 Task: Use the formula "BINOMDIST" in spreadsheet "Project portfolio".
Action: Mouse moved to (271, 167)
Screenshot: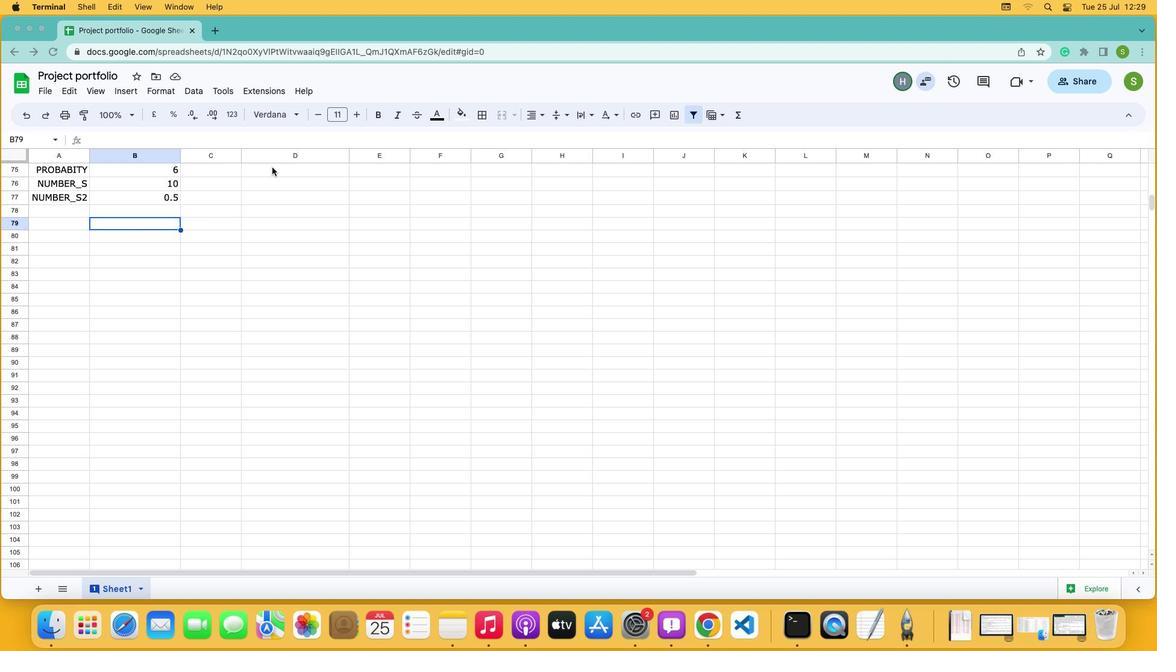 
Action: Mouse pressed left at (271, 167)
Screenshot: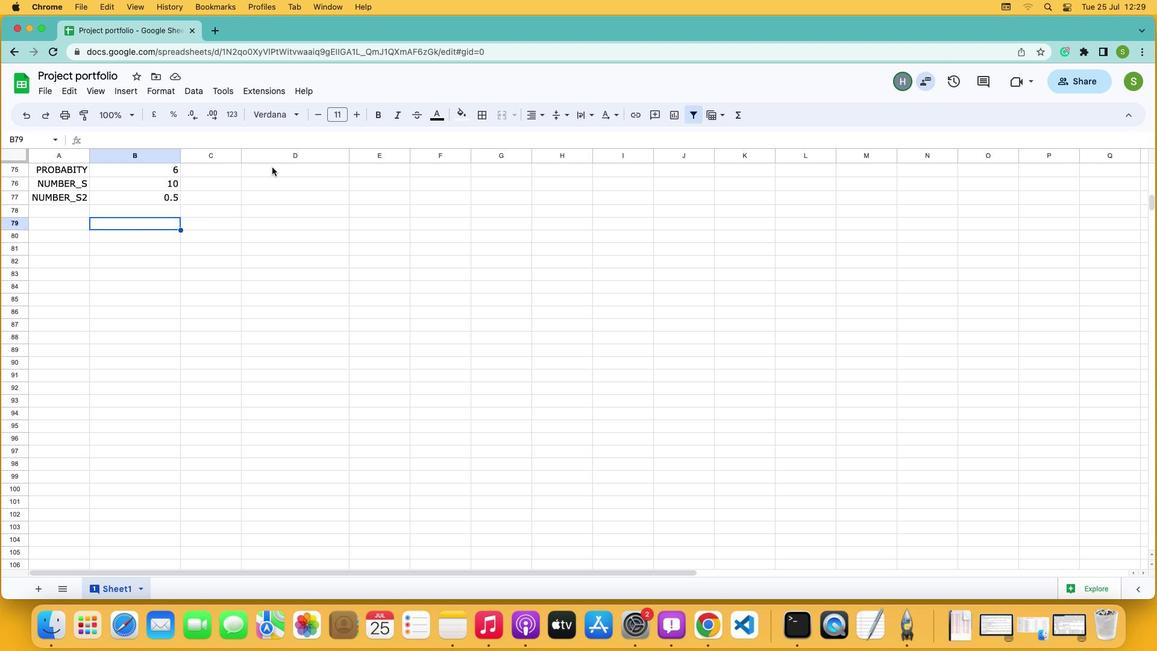 
Action: Mouse pressed left at (271, 167)
Screenshot: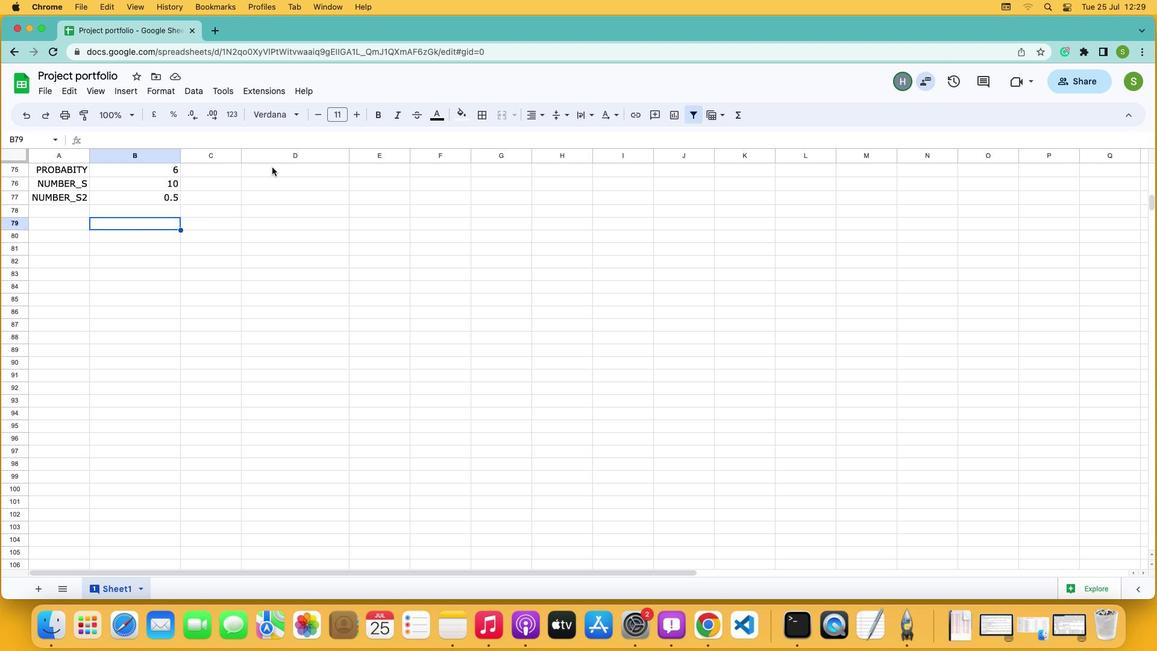 
Action: Mouse moved to (737, 115)
Screenshot: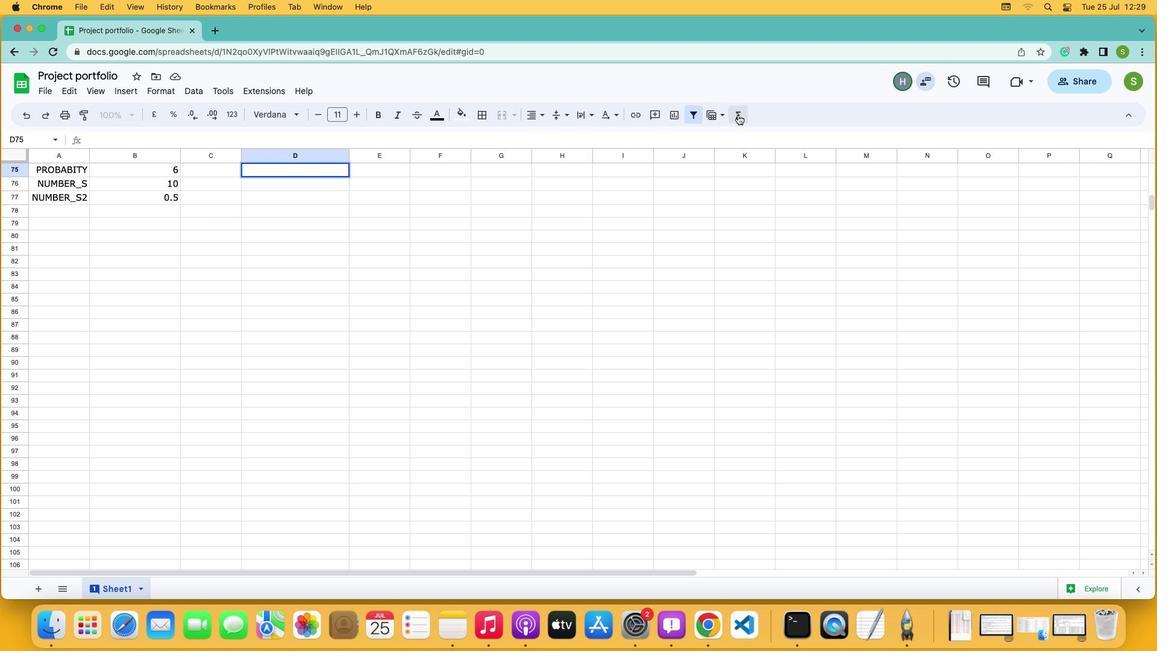 
Action: Mouse pressed left at (737, 115)
Screenshot: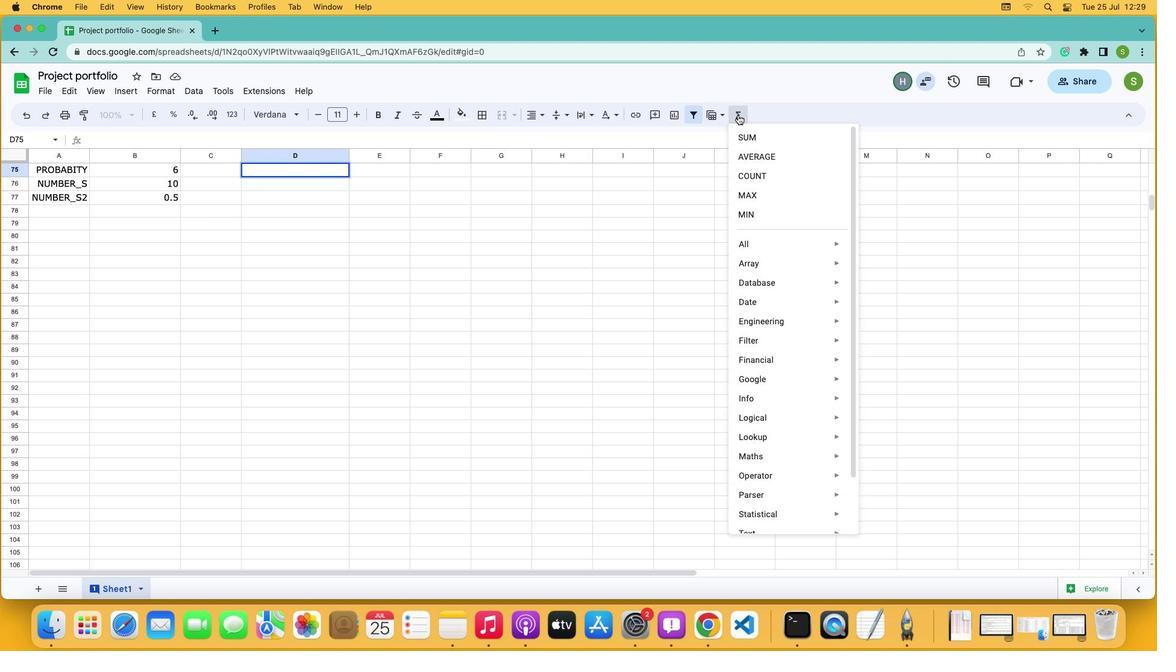 
Action: Mouse moved to (765, 241)
Screenshot: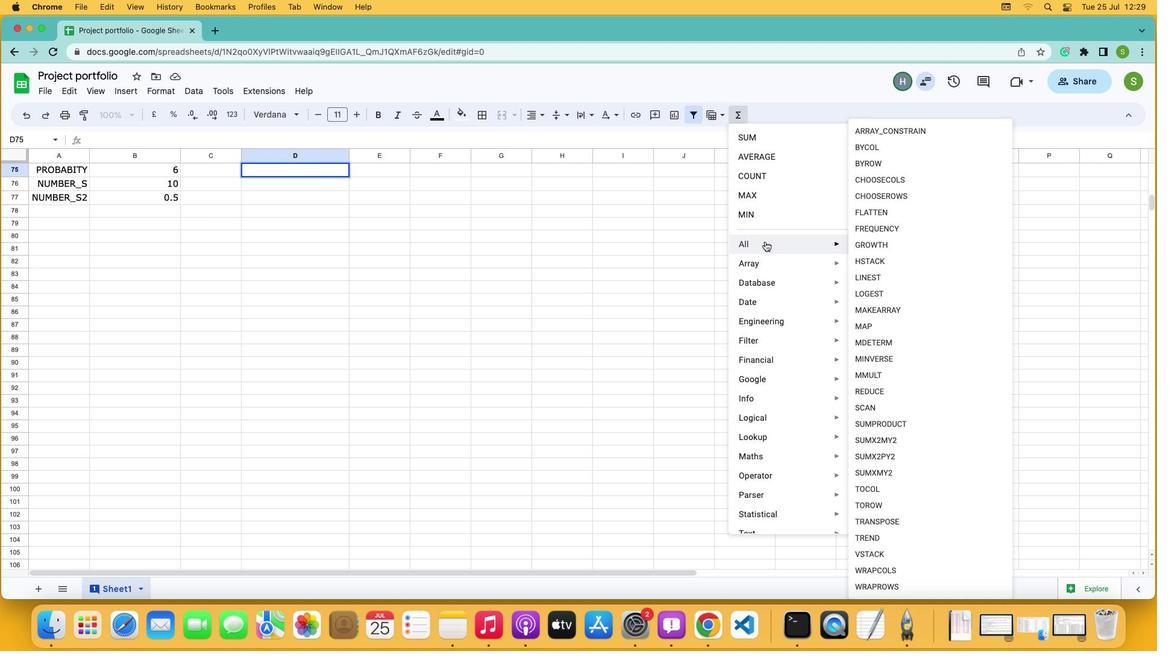 
Action: Mouse pressed left at (765, 241)
Screenshot: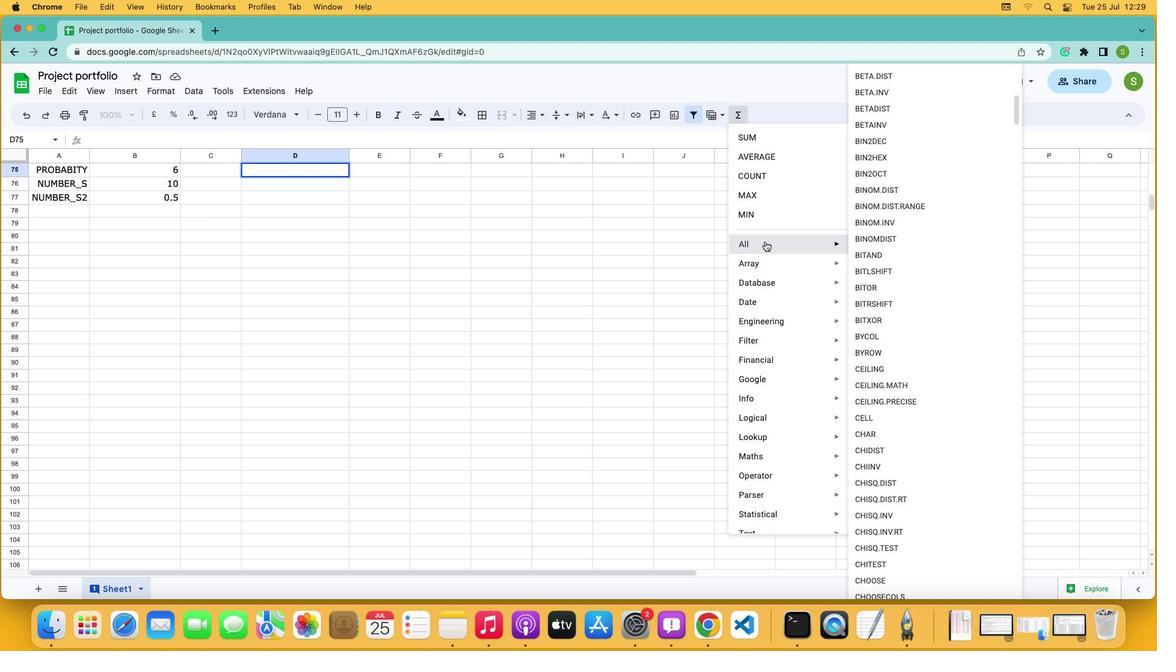 
Action: Mouse moved to (878, 241)
Screenshot: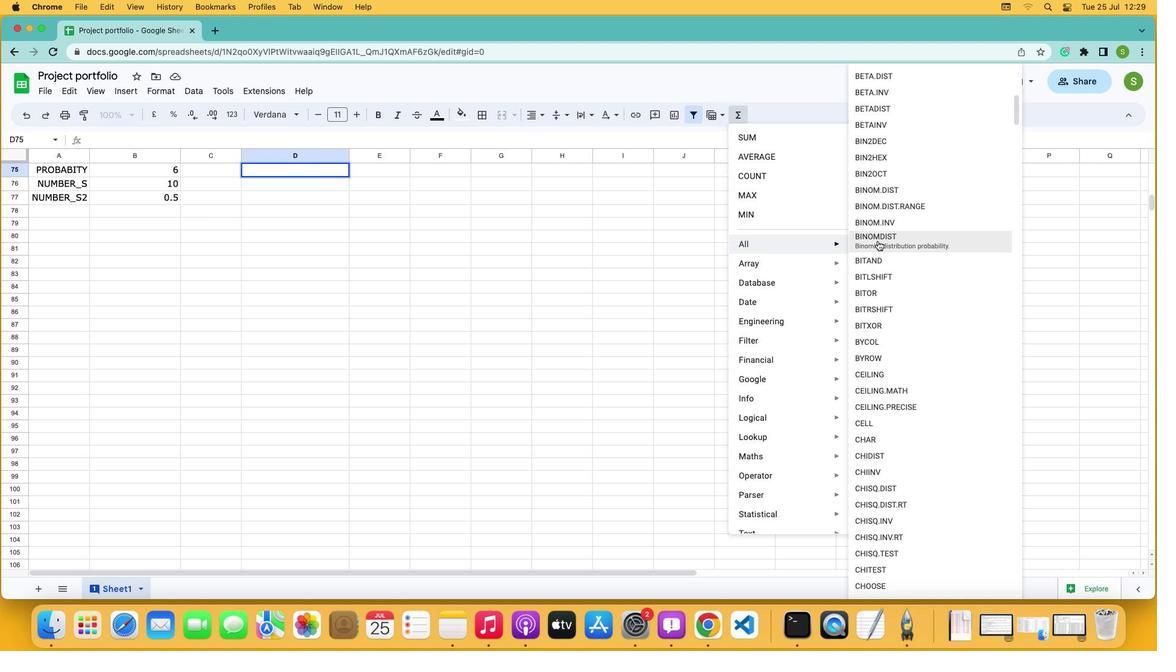 
Action: Mouse pressed left at (878, 241)
Screenshot: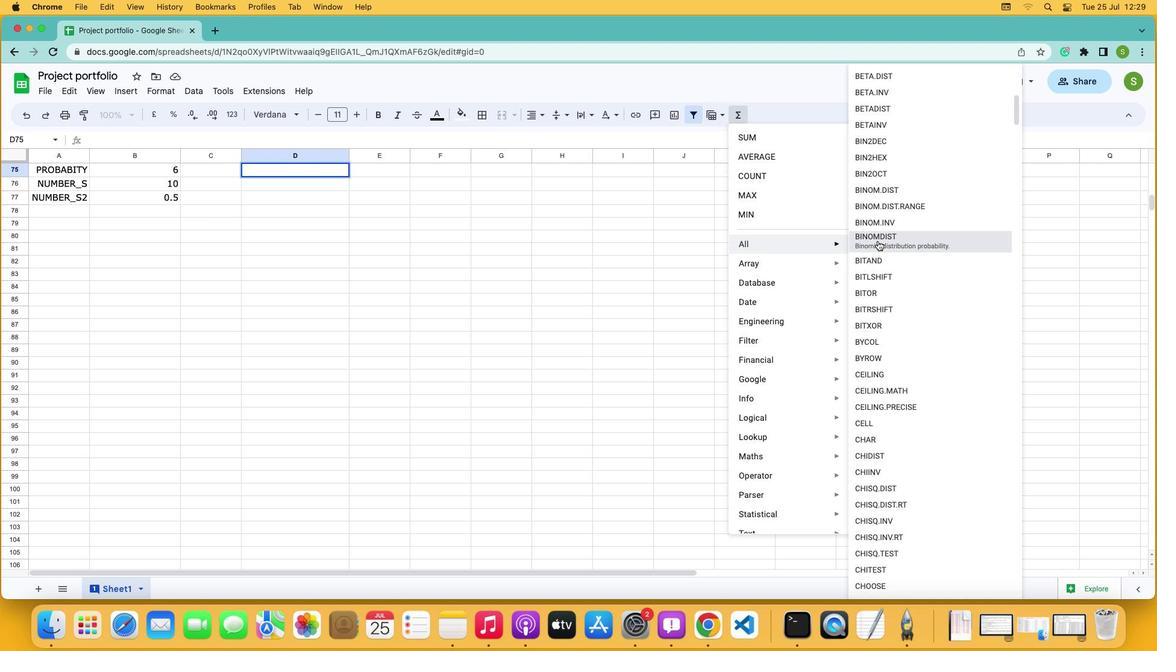 
Action: Mouse moved to (162, 165)
Screenshot: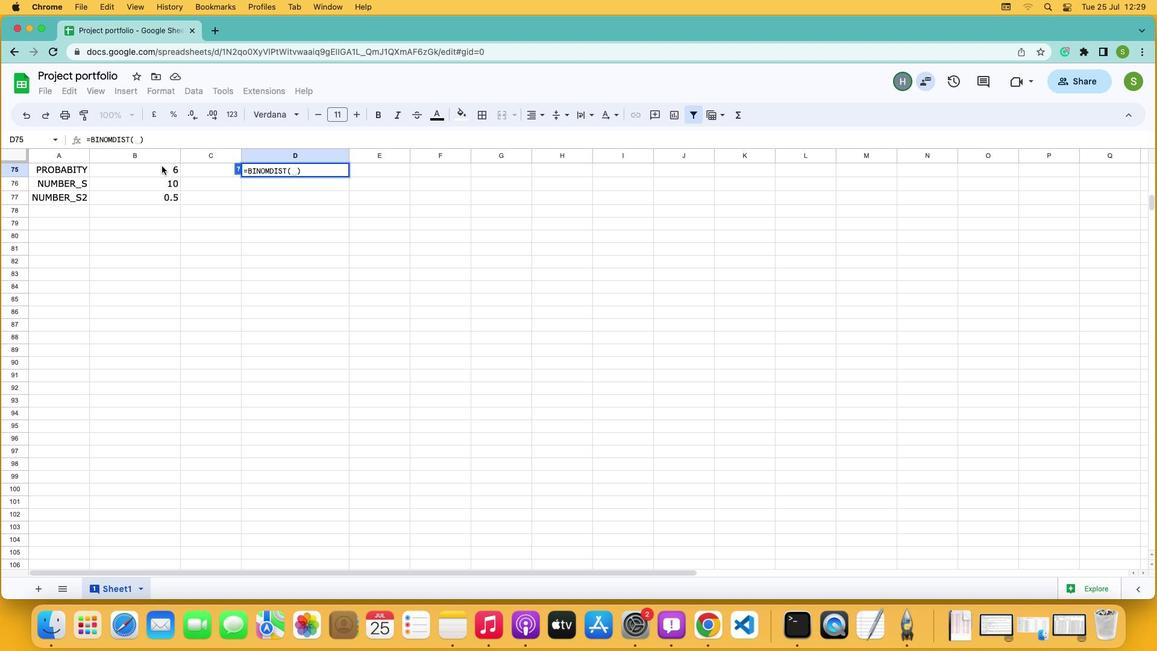 
Action: Mouse pressed left at (162, 165)
Screenshot: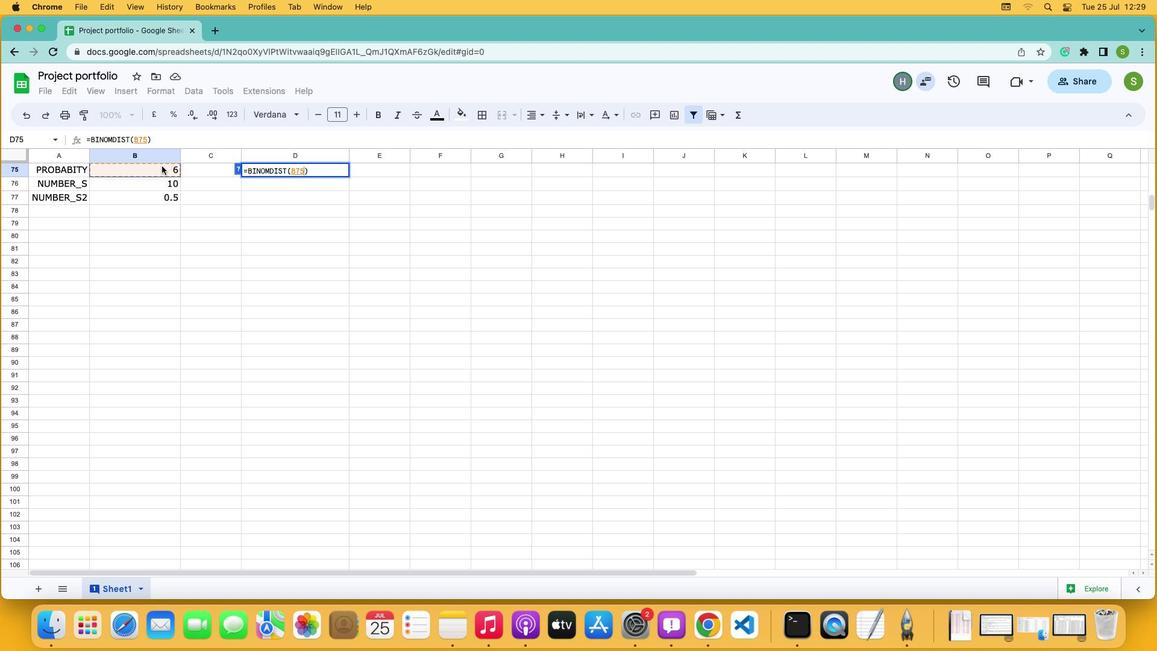 
Action: Key pressed ','
Screenshot: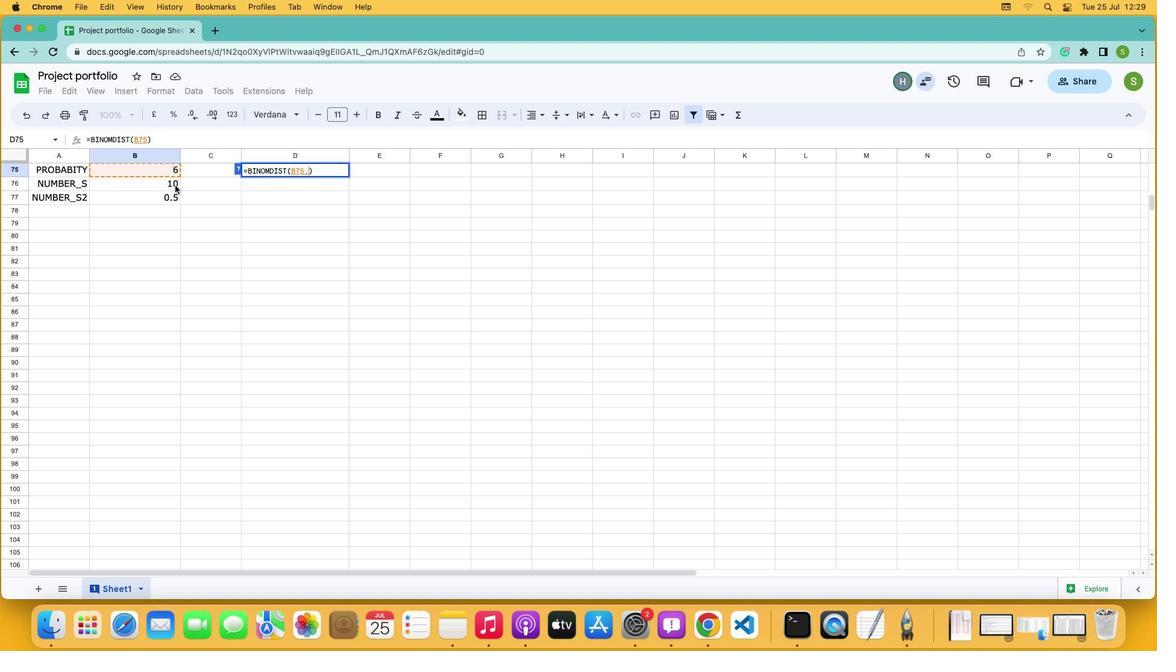 
Action: Mouse moved to (156, 180)
Screenshot: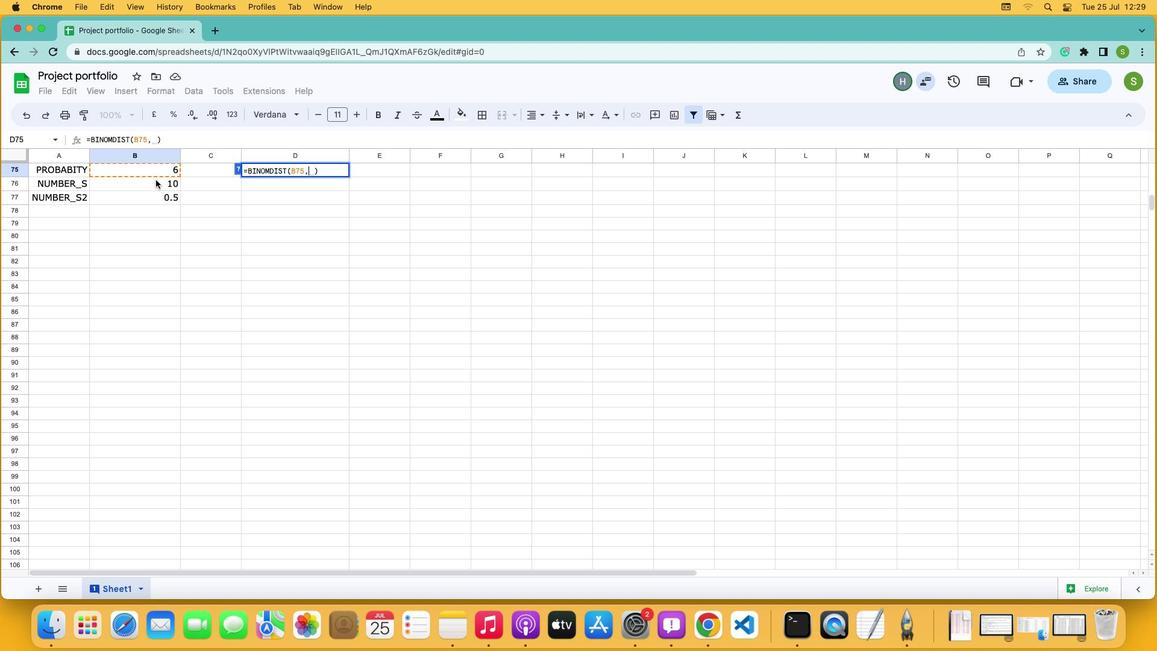 
Action: Mouse pressed left at (156, 180)
Screenshot: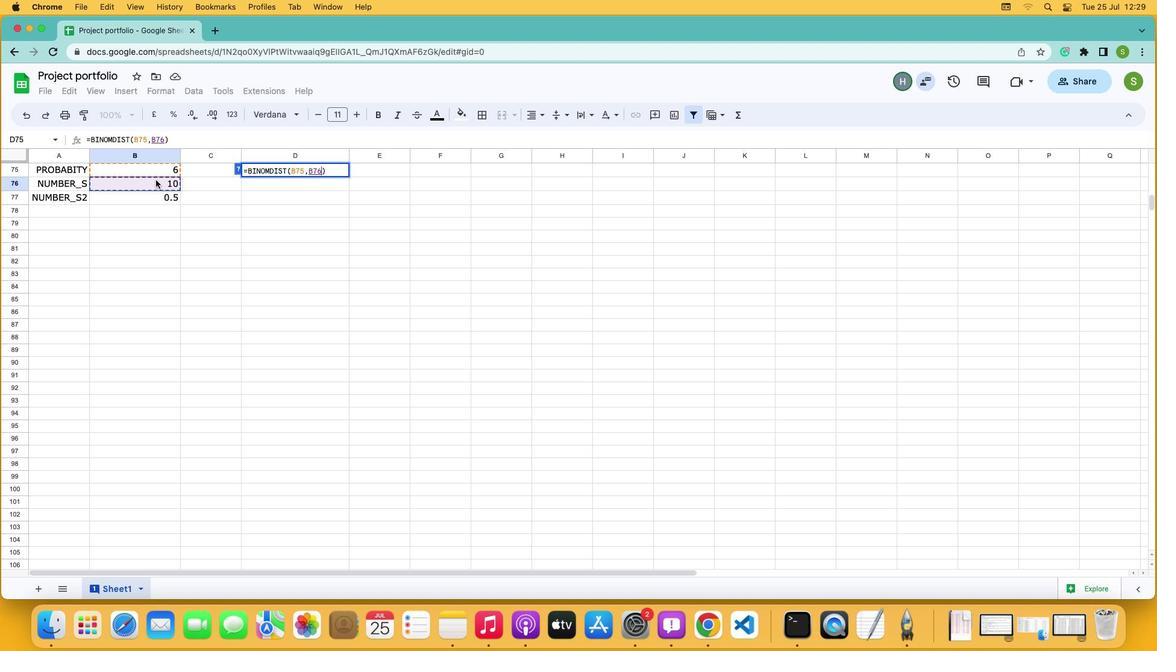 
Action: Key pressed ','
Screenshot: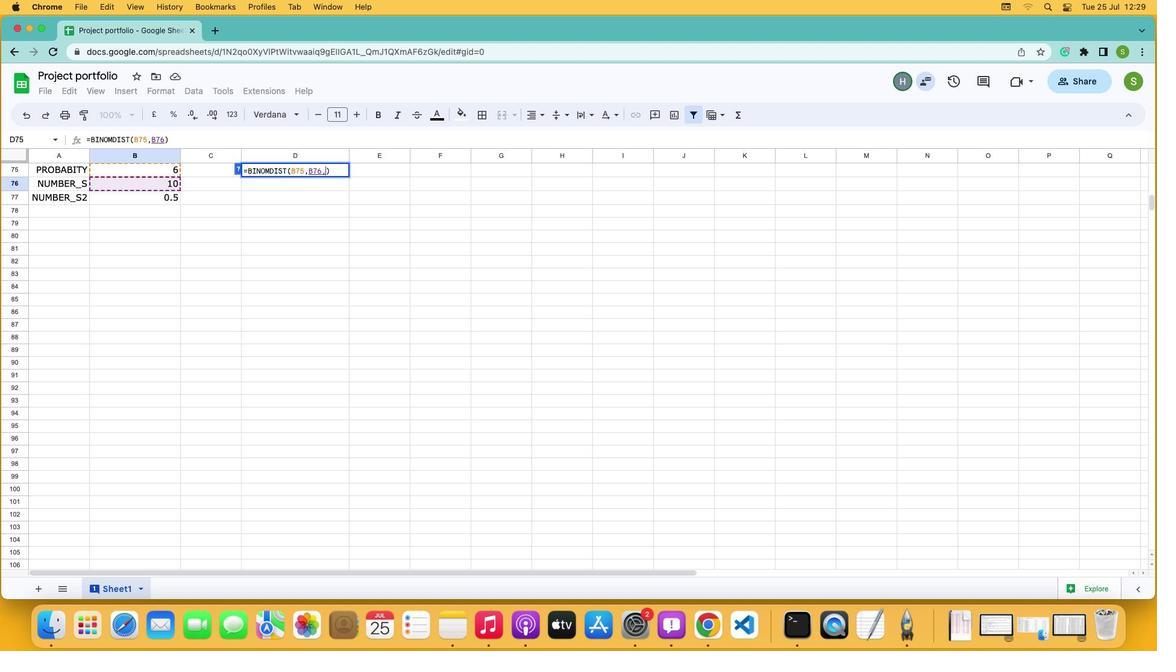 
Action: Mouse moved to (157, 199)
Screenshot: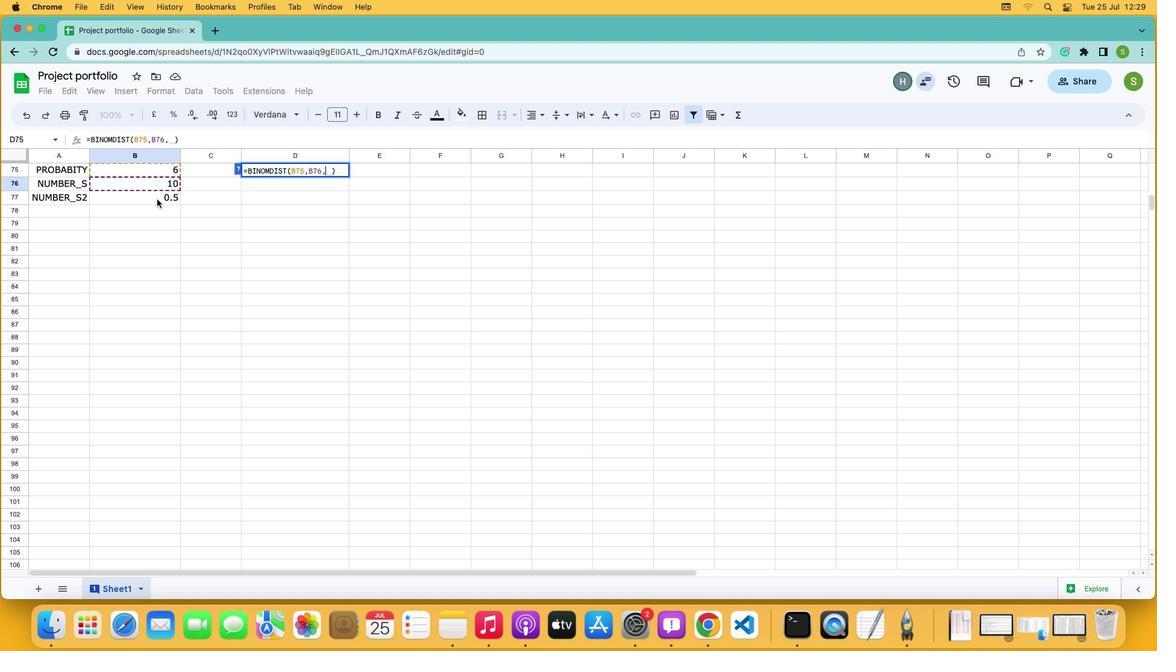 
Action: Mouse pressed left at (157, 199)
Screenshot: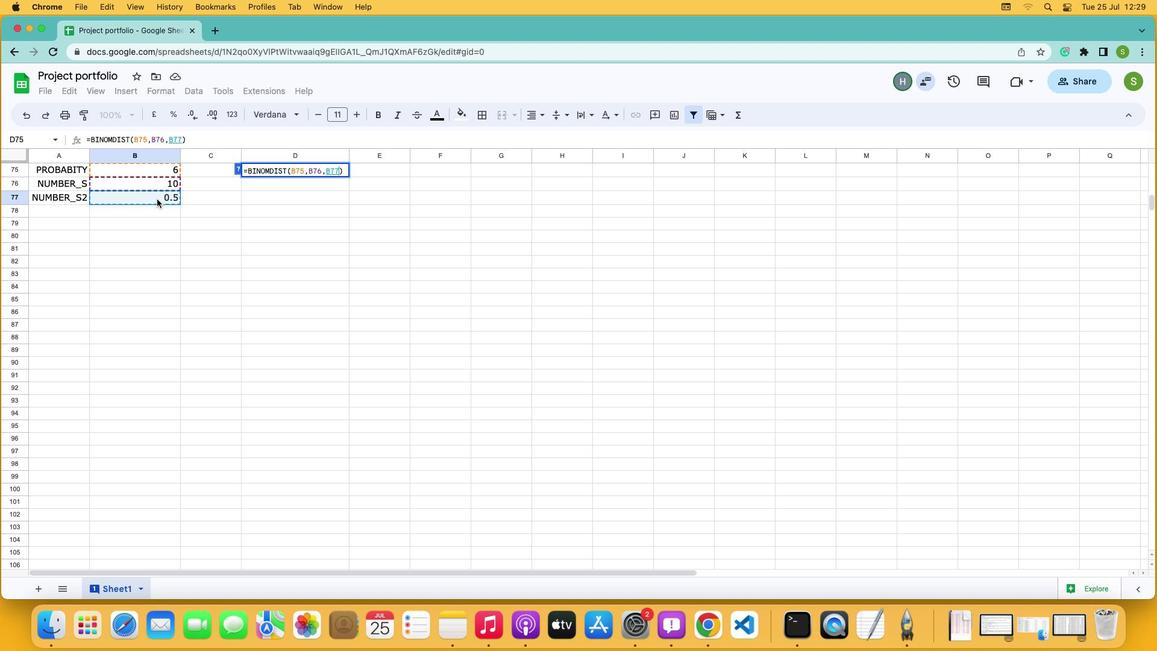 
Action: Key pressed ',''F''A''L''S''E'Key.enter
Screenshot: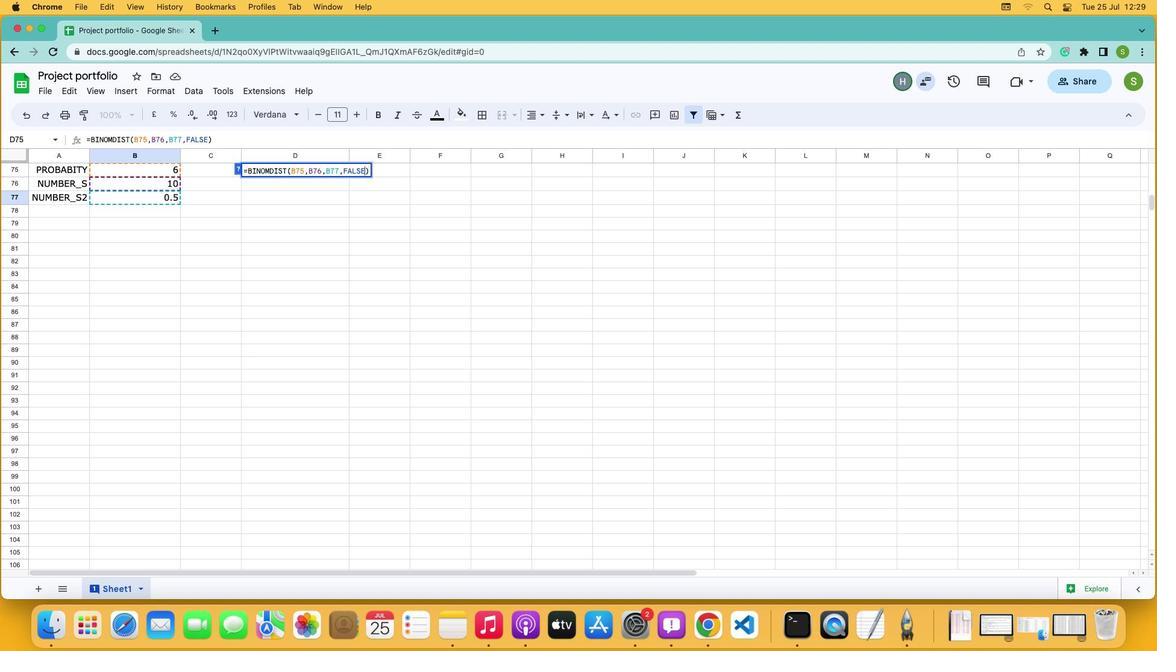 
